 Task: Set the Search for items where to "all criteria are met" while creating a New Invoice.
Action: Mouse moved to (143, 11)
Screenshot: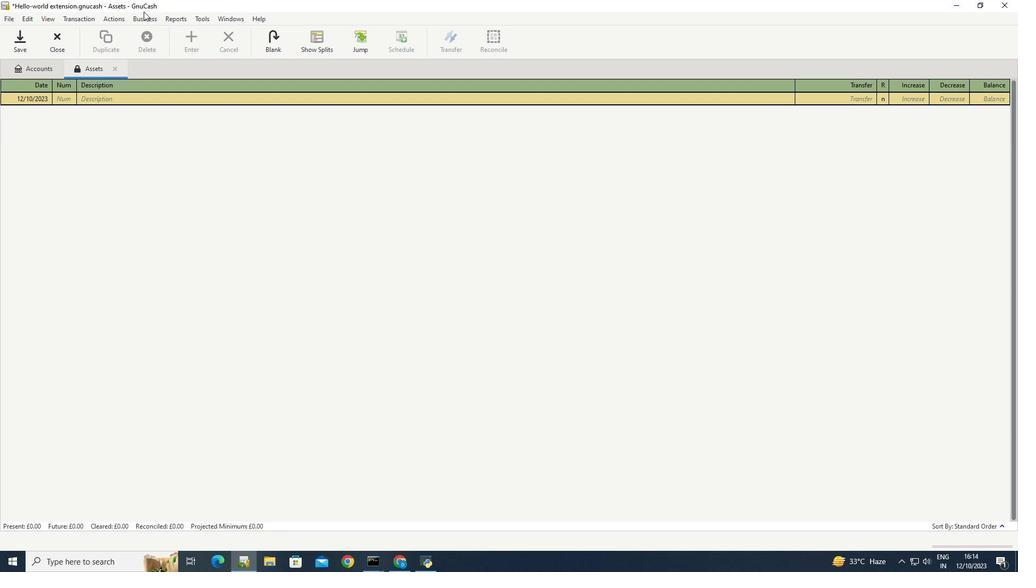 
Action: Mouse pressed left at (143, 11)
Screenshot: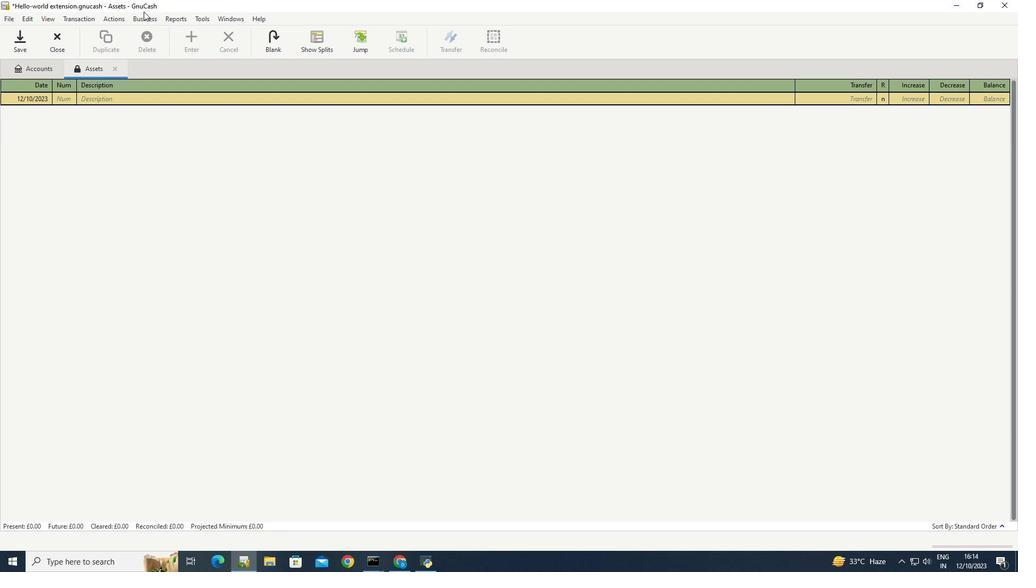 
Action: Mouse moved to (145, 15)
Screenshot: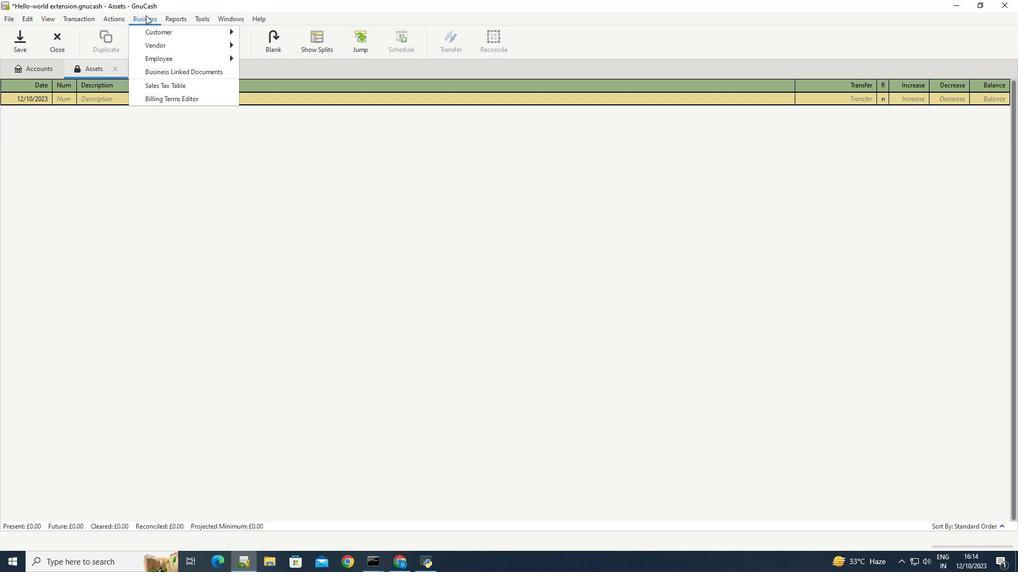 
Action: Mouse pressed left at (145, 15)
Screenshot: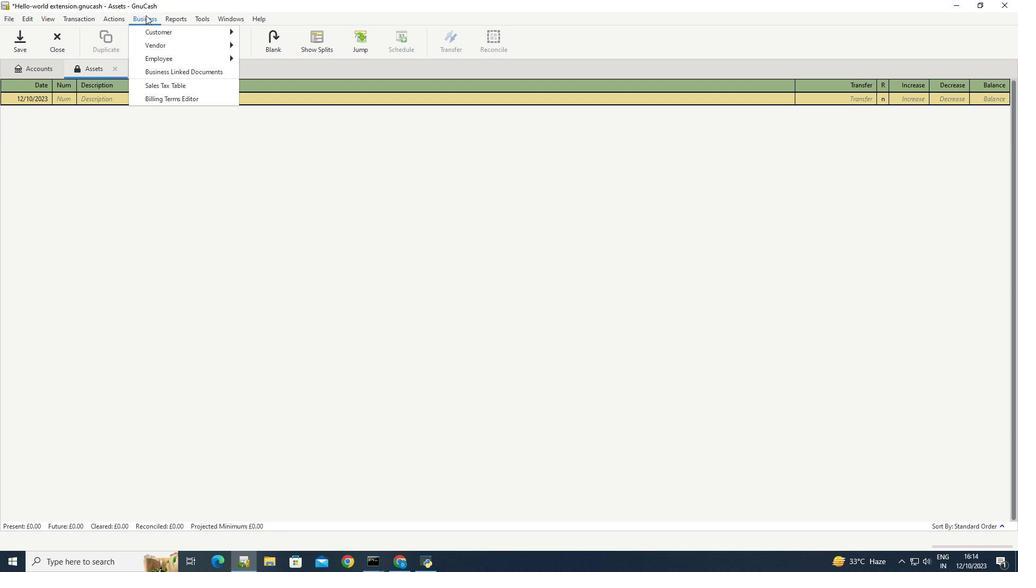 
Action: Mouse moved to (268, 72)
Screenshot: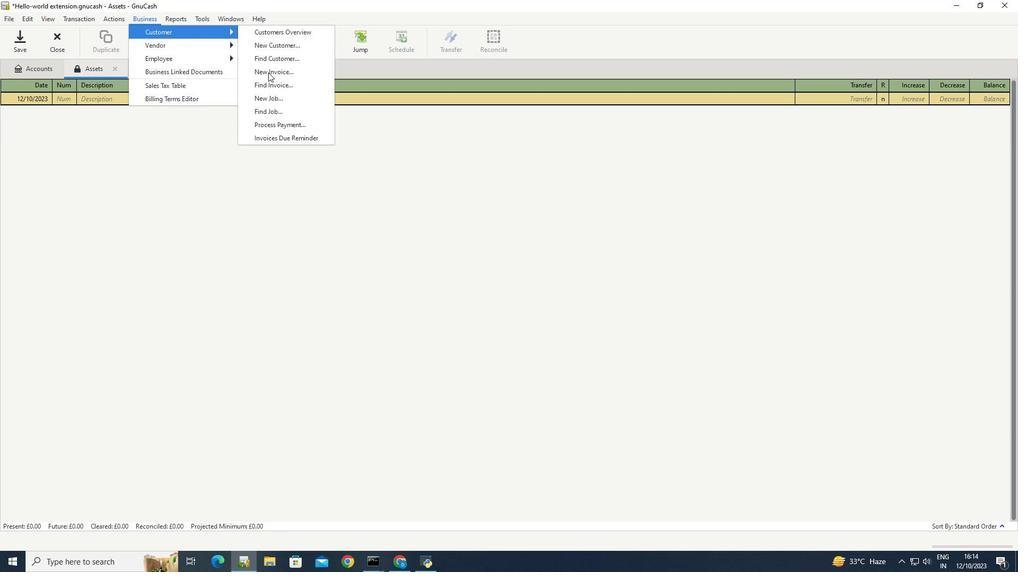 
Action: Mouse pressed left at (268, 72)
Screenshot: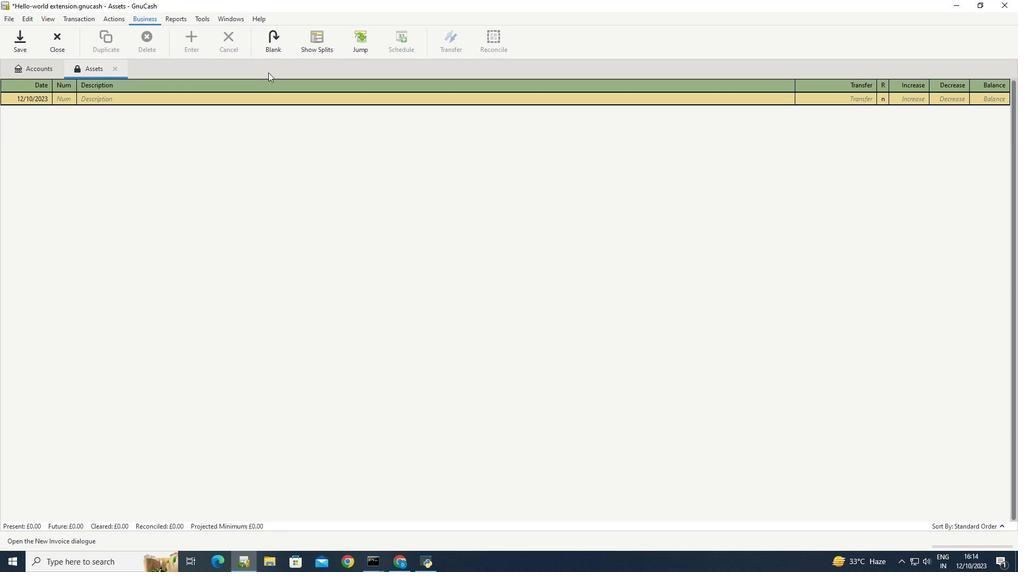 
Action: Mouse moved to (568, 280)
Screenshot: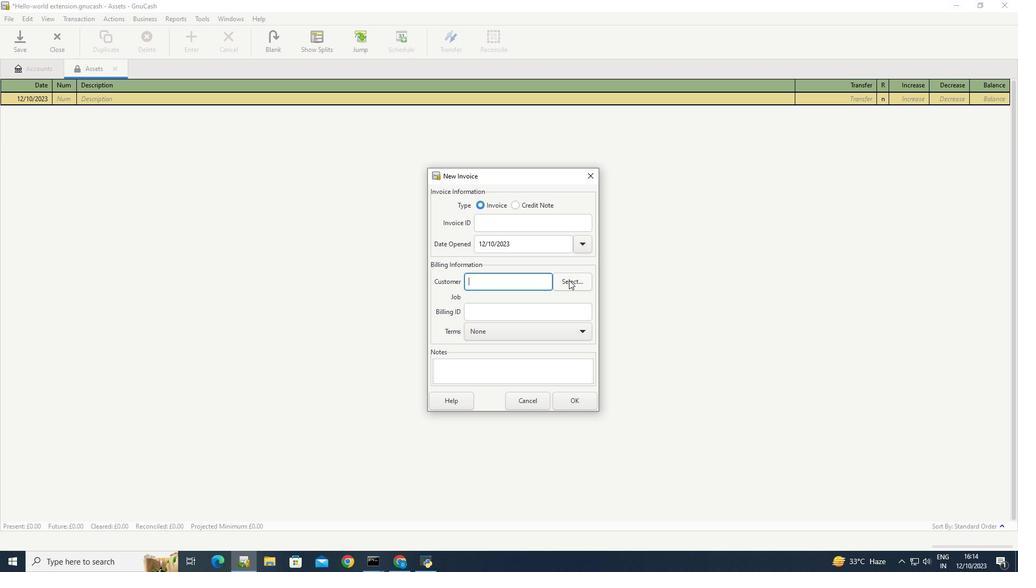 
Action: Mouse pressed left at (568, 280)
Screenshot: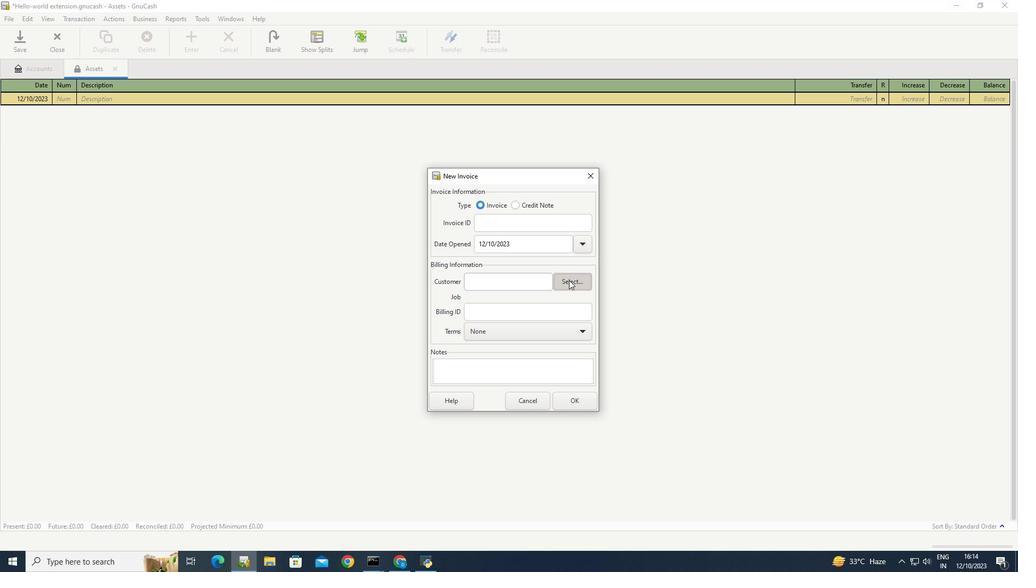 
Action: Mouse moved to (627, 226)
Screenshot: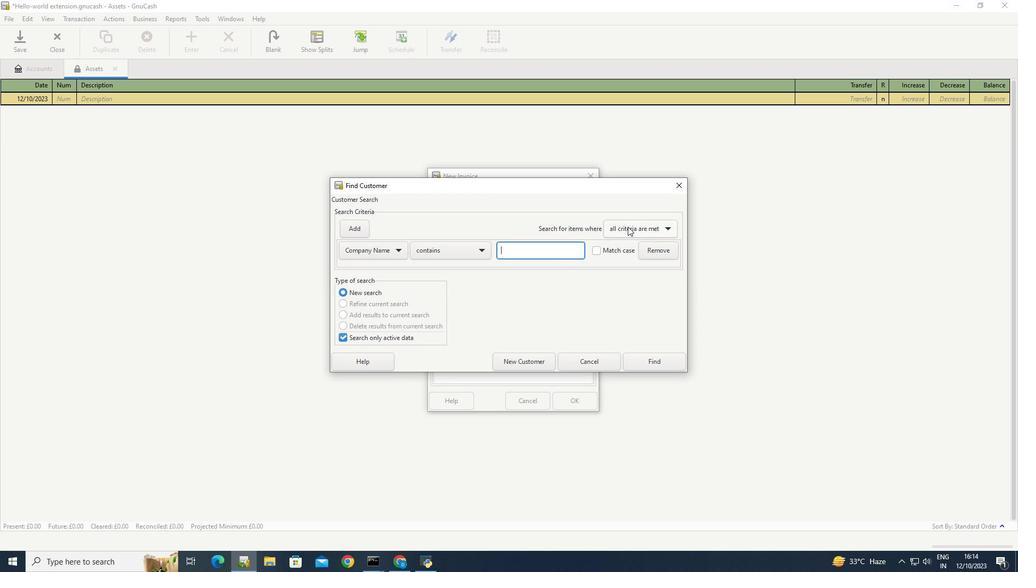 
Action: Mouse pressed left at (627, 226)
Screenshot: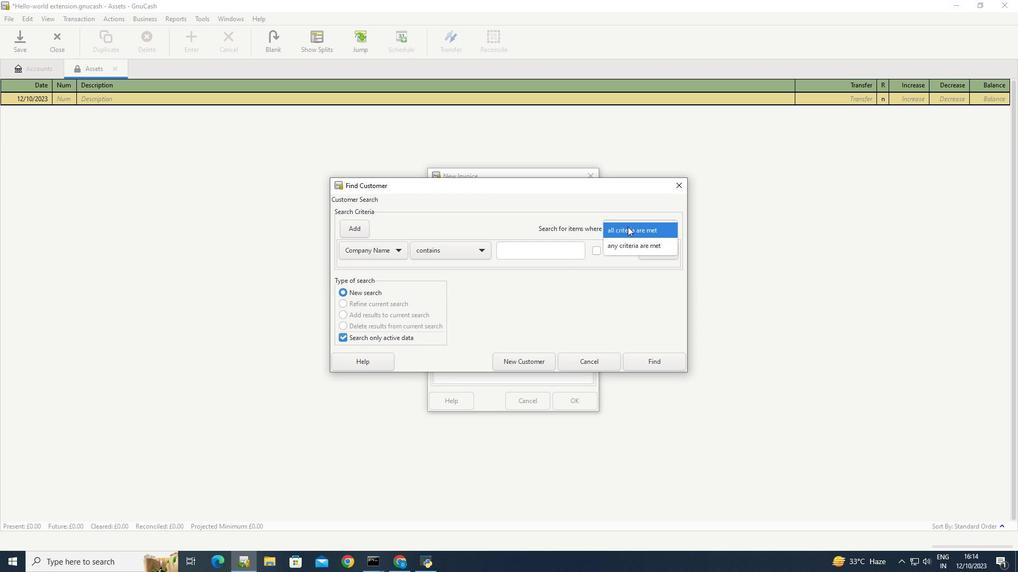 
Action: Mouse moved to (628, 233)
Screenshot: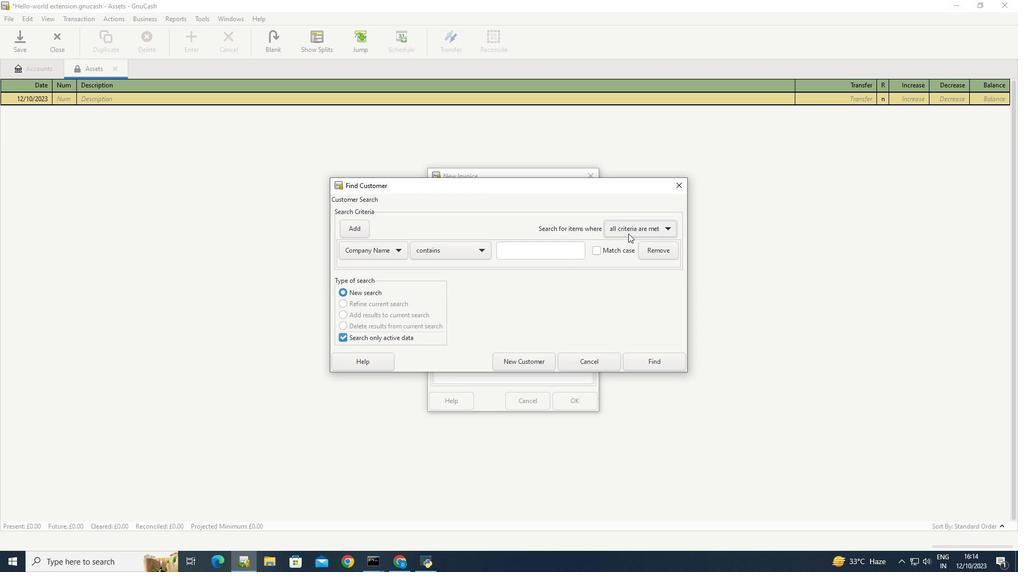 
Action: Mouse pressed left at (628, 233)
Screenshot: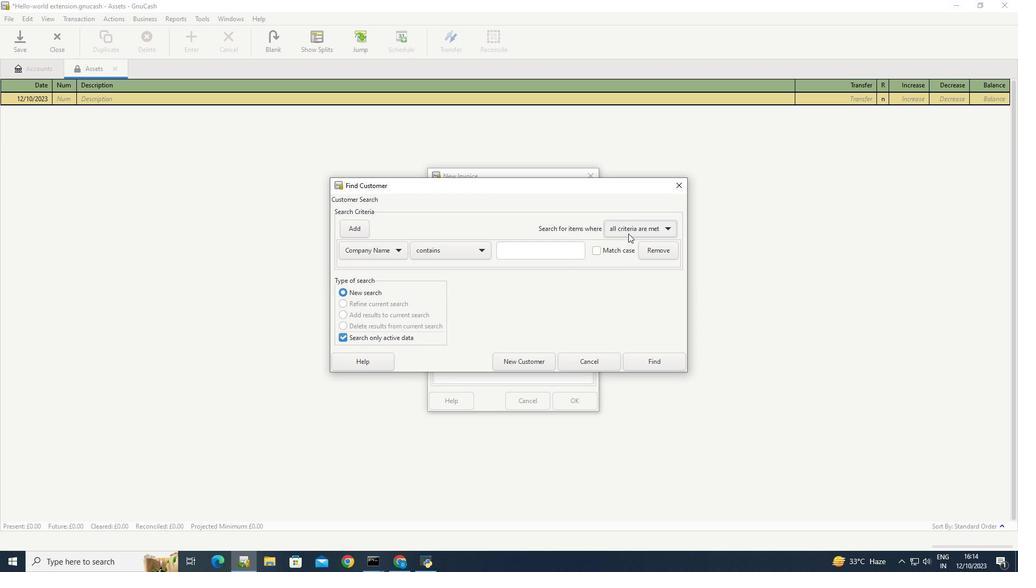 
Action: Mouse moved to (612, 285)
Screenshot: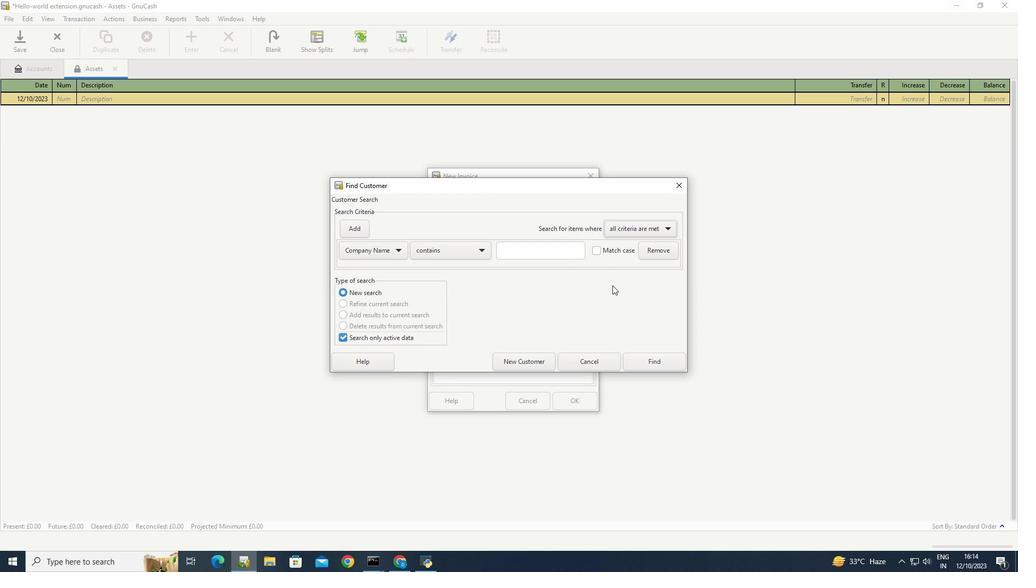 
Action: Mouse pressed left at (612, 285)
Screenshot: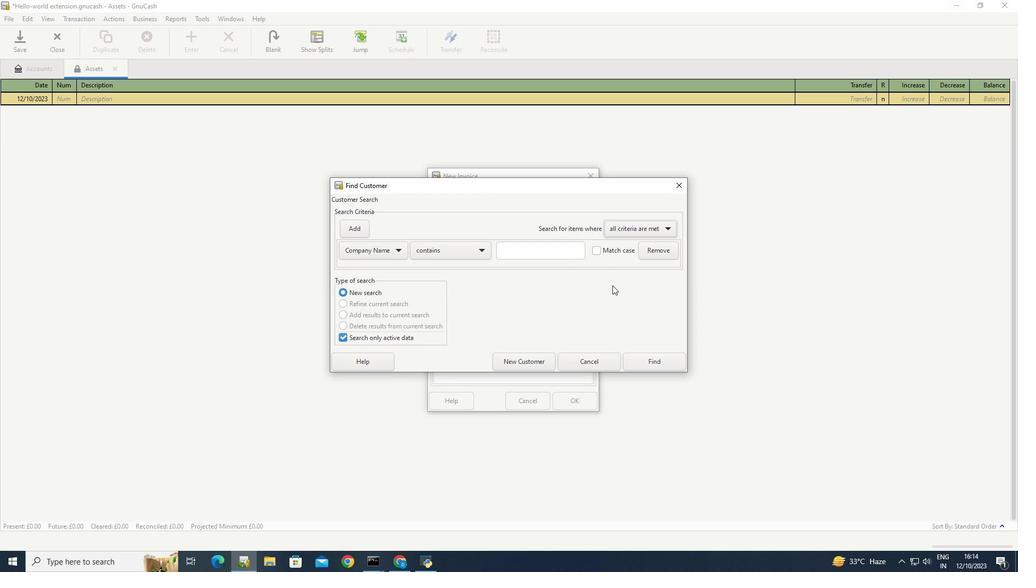 
